 Task: Create a schedule automation trigger every year on the 2nd of February at 12:00 PM.
Action: Mouse moved to (959, 279)
Screenshot: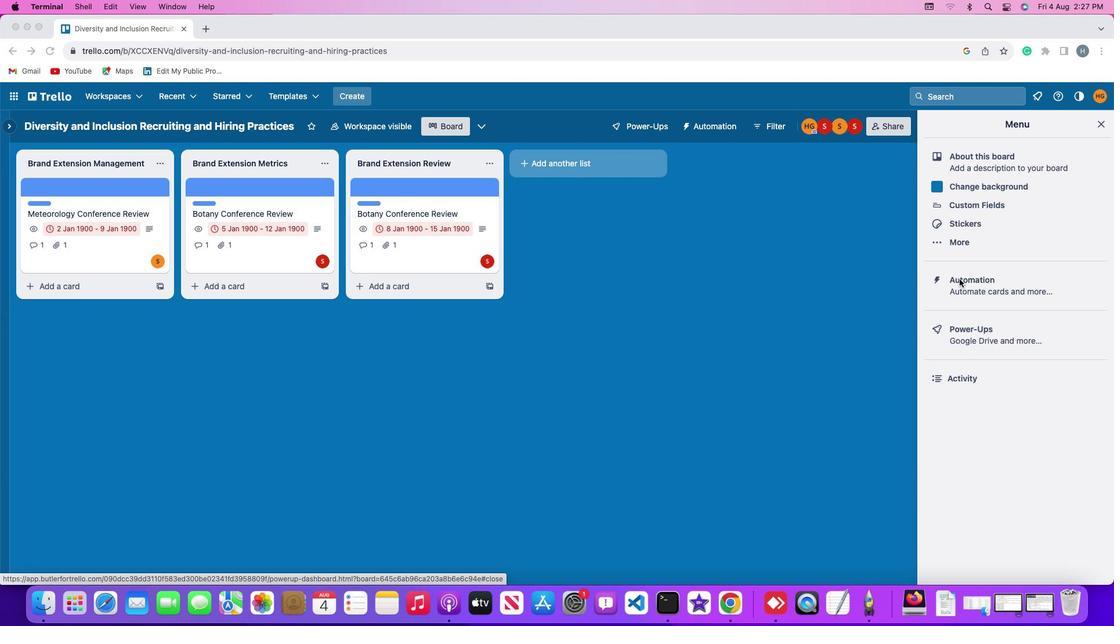 
Action: Mouse pressed left at (959, 279)
Screenshot: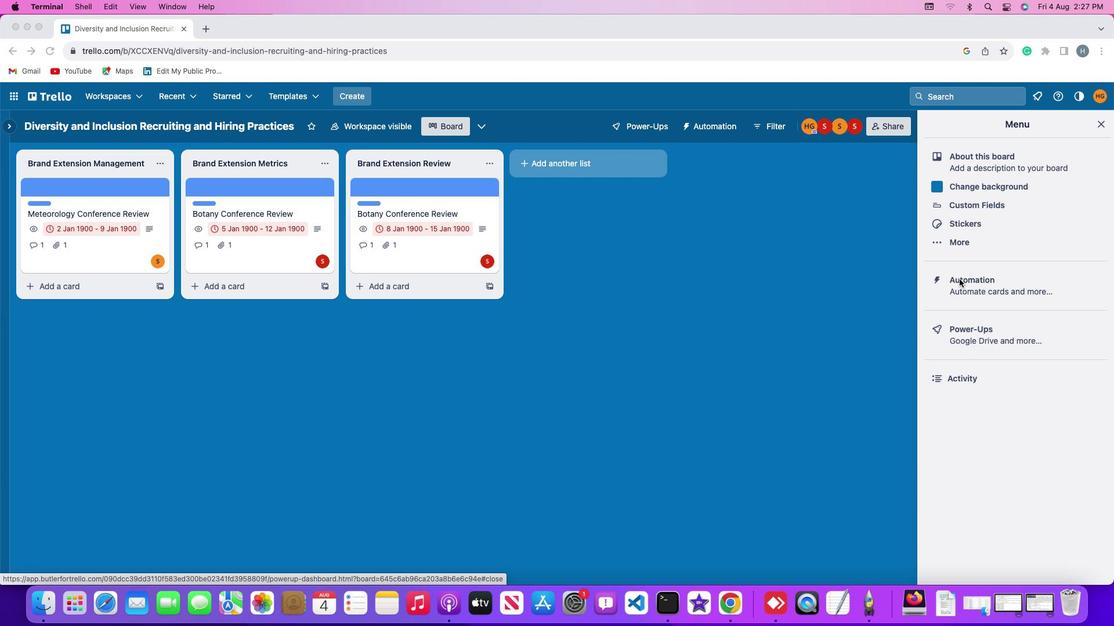 
Action: Mouse pressed left at (959, 279)
Screenshot: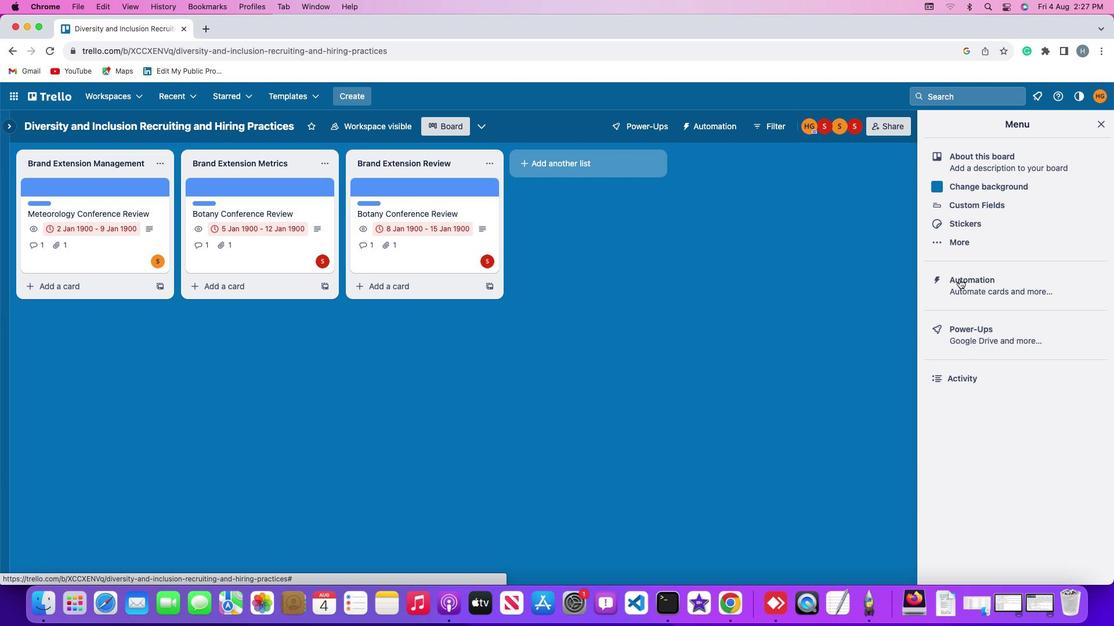 
Action: Mouse moved to (78, 254)
Screenshot: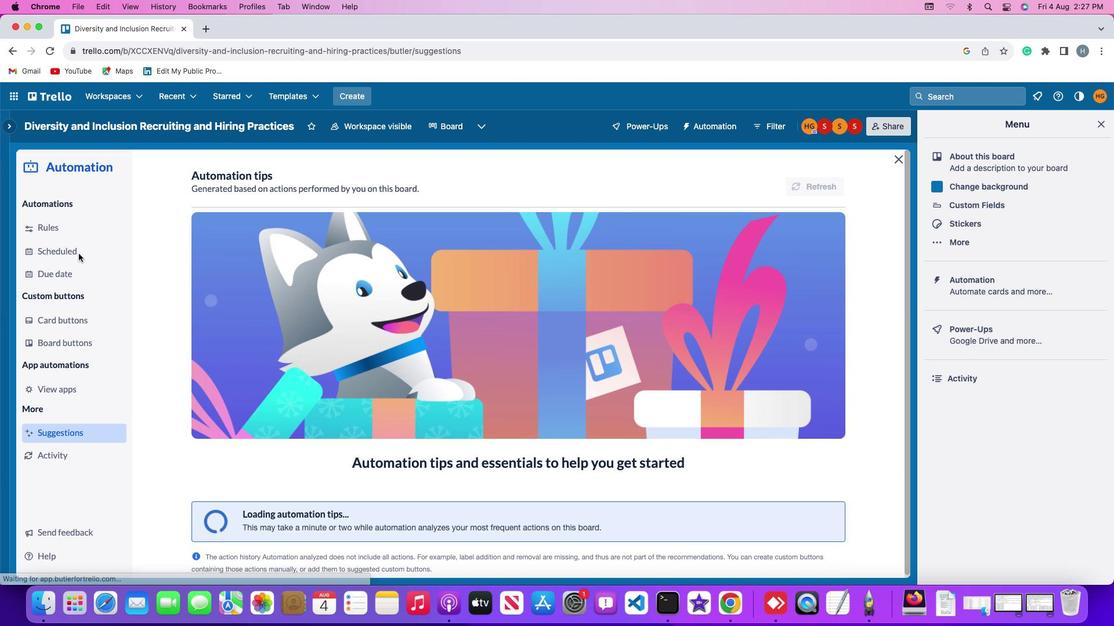 
Action: Mouse pressed left at (78, 254)
Screenshot: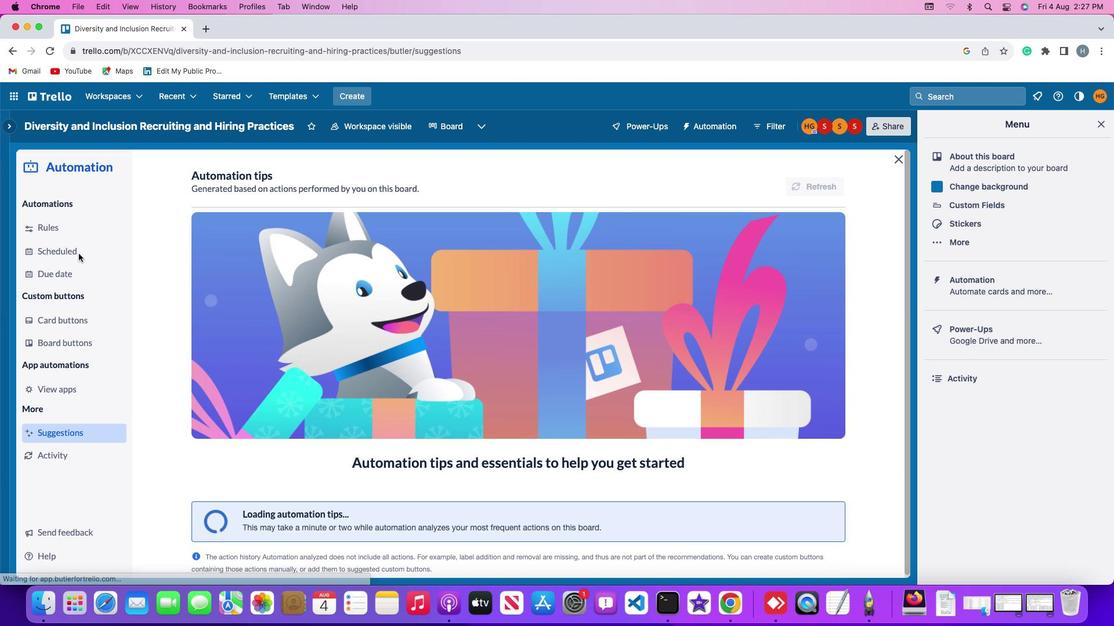 
Action: Mouse moved to (774, 179)
Screenshot: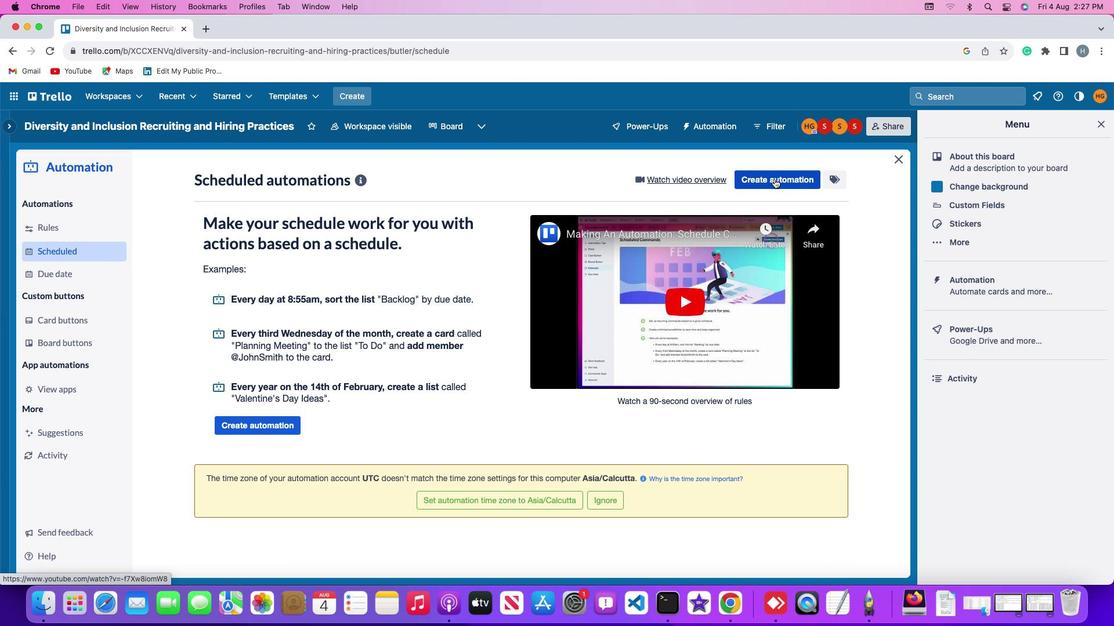 
Action: Mouse pressed left at (774, 179)
Screenshot: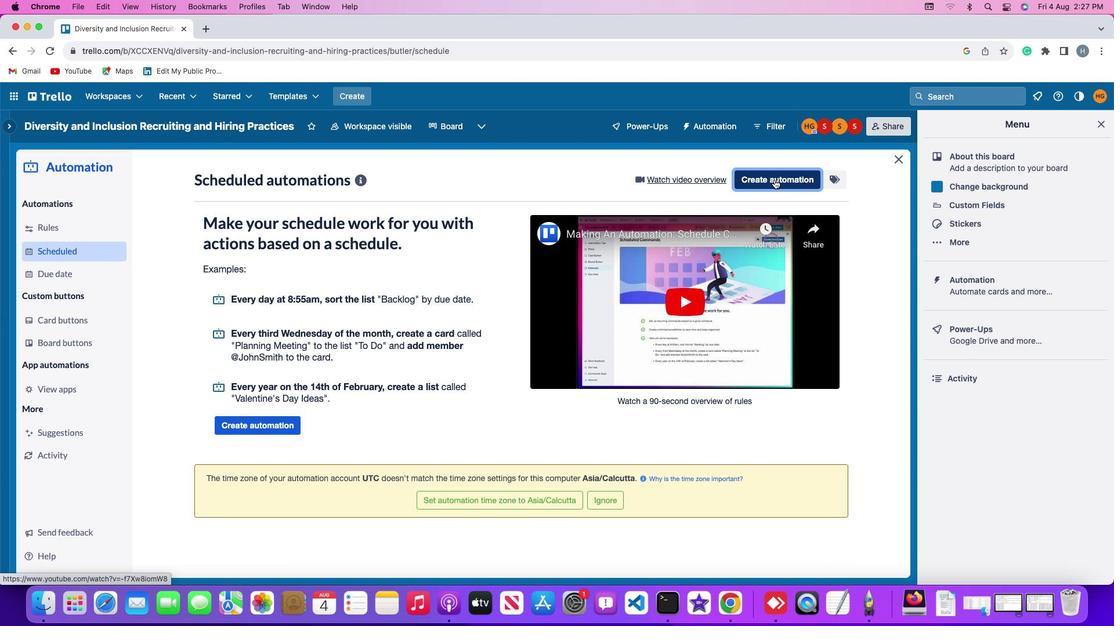 
Action: Mouse moved to (551, 287)
Screenshot: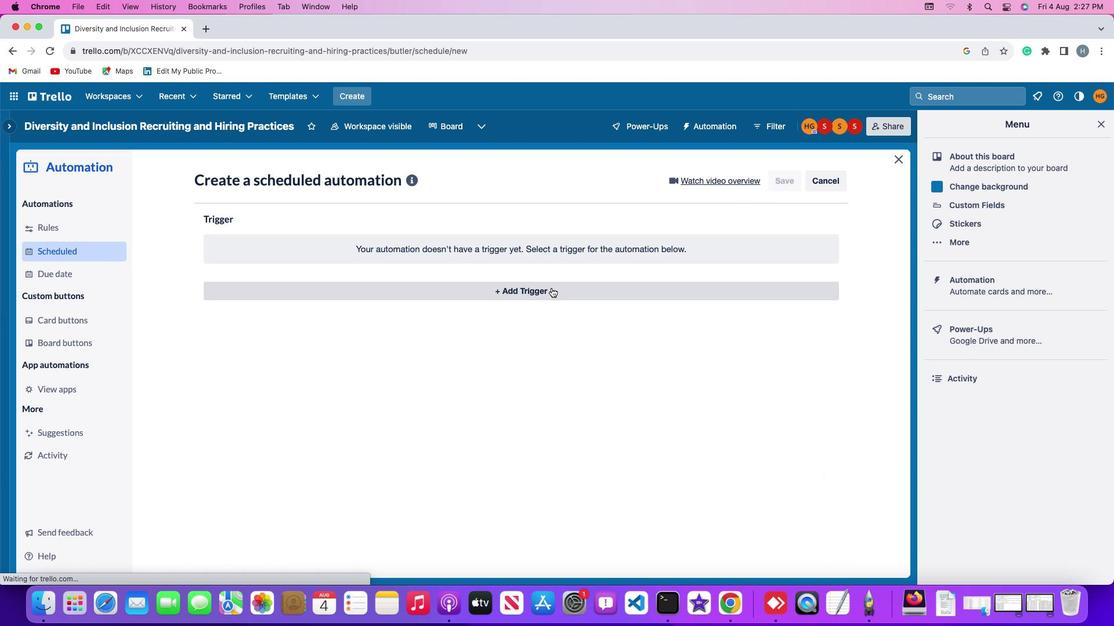 
Action: Mouse pressed left at (551, 287)
Screenshot: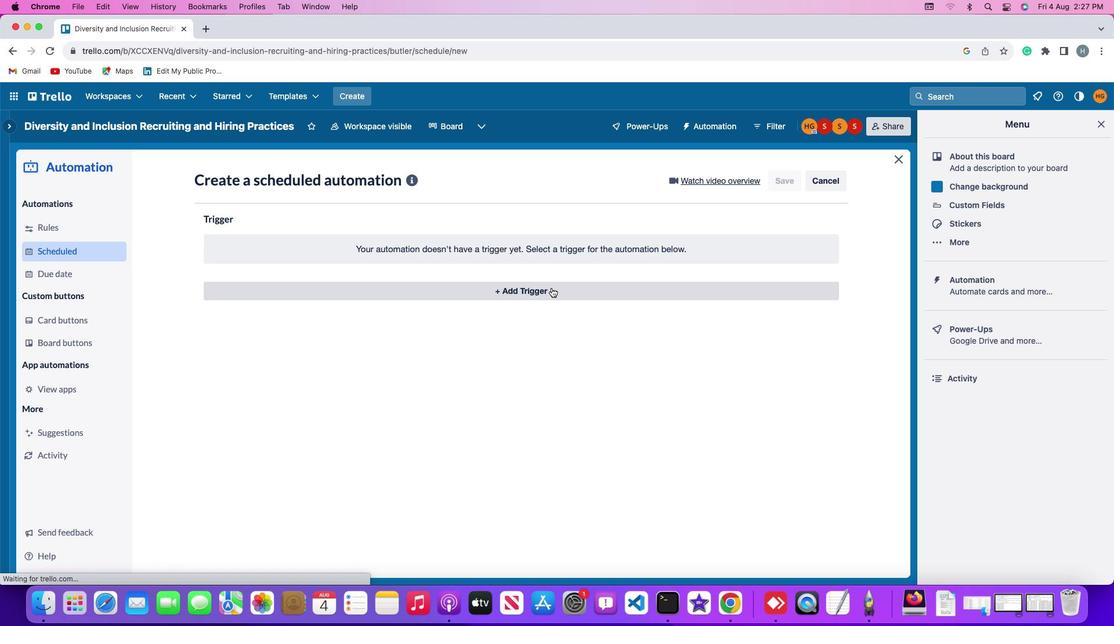 
Action: Mouse moved to (283, 521)
Screenshot: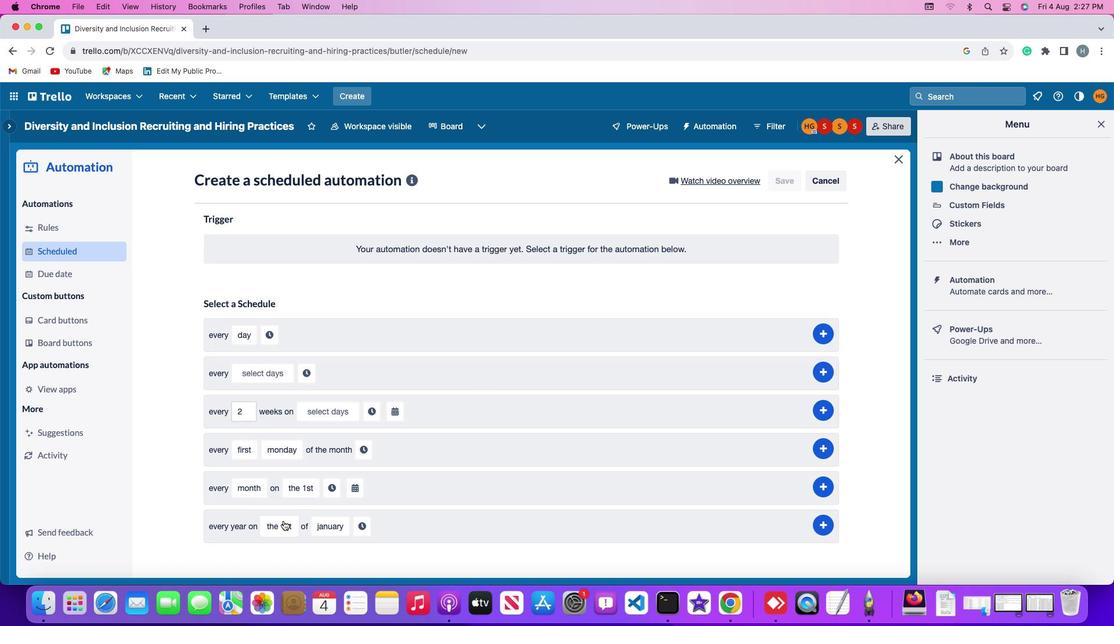 
Action: Mouse pressed left at (283, 521)
Screenshot: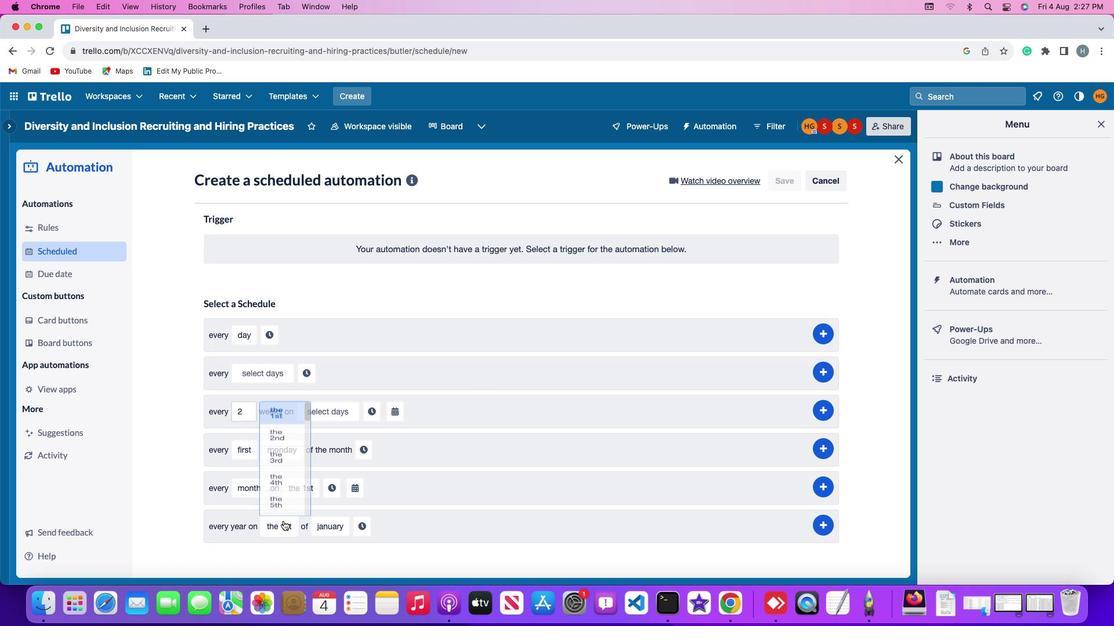 
Action: Mouse moved to (290, 399)
Screenshot: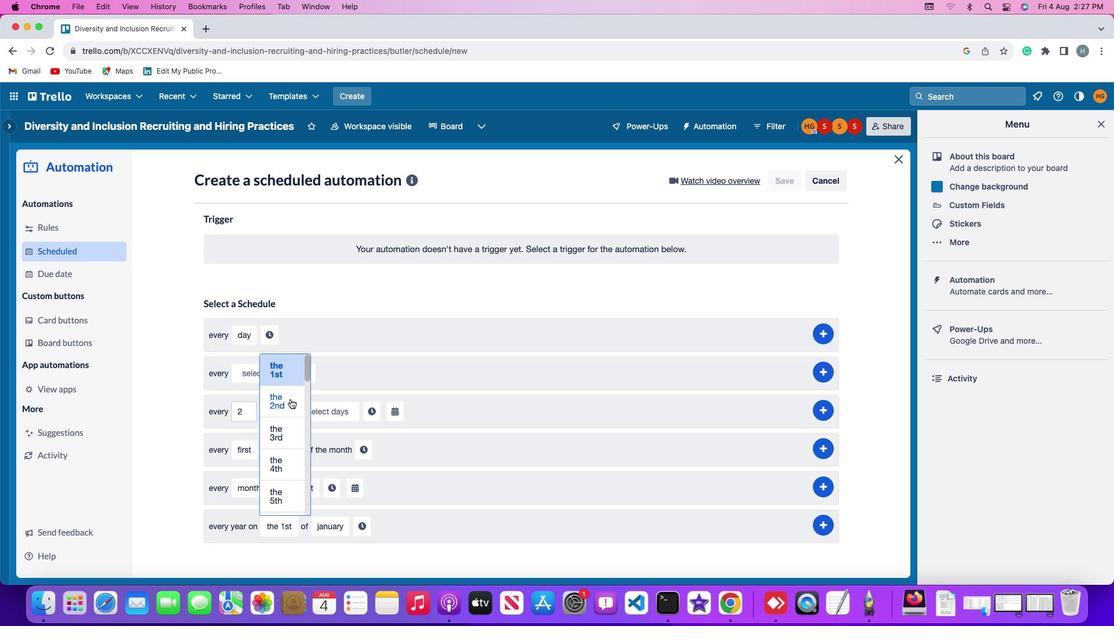 
Action: Mouse pressed left at (290, 399)
Screenshot: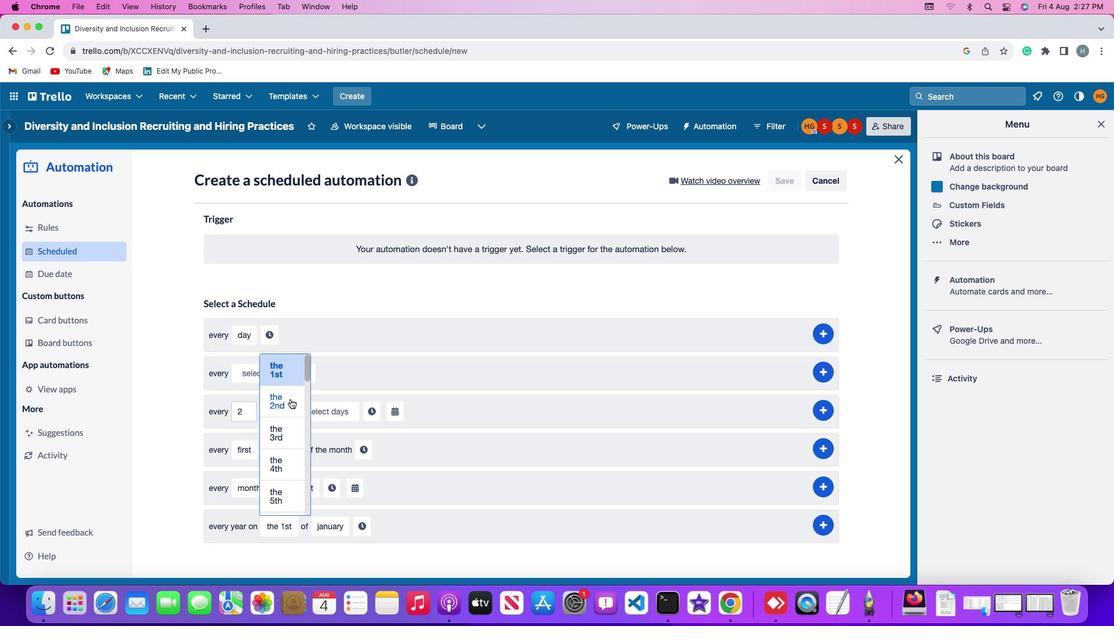
Action: Mouse moved to (352, 388)
Screenshot: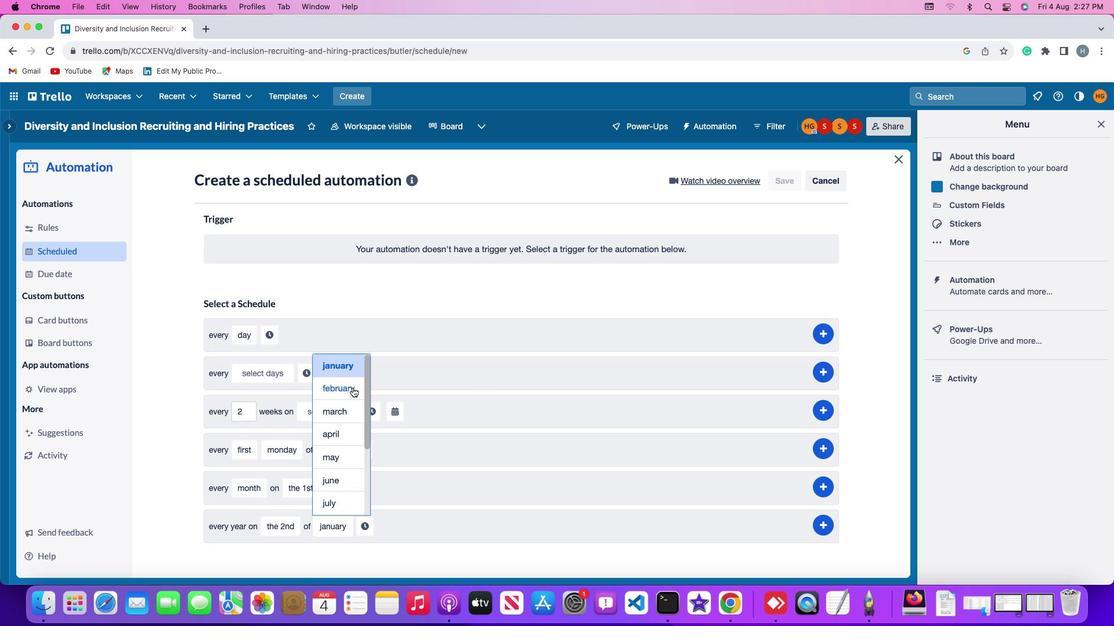 
Action: Mouse pressed left at (352, 388)
Screenshot: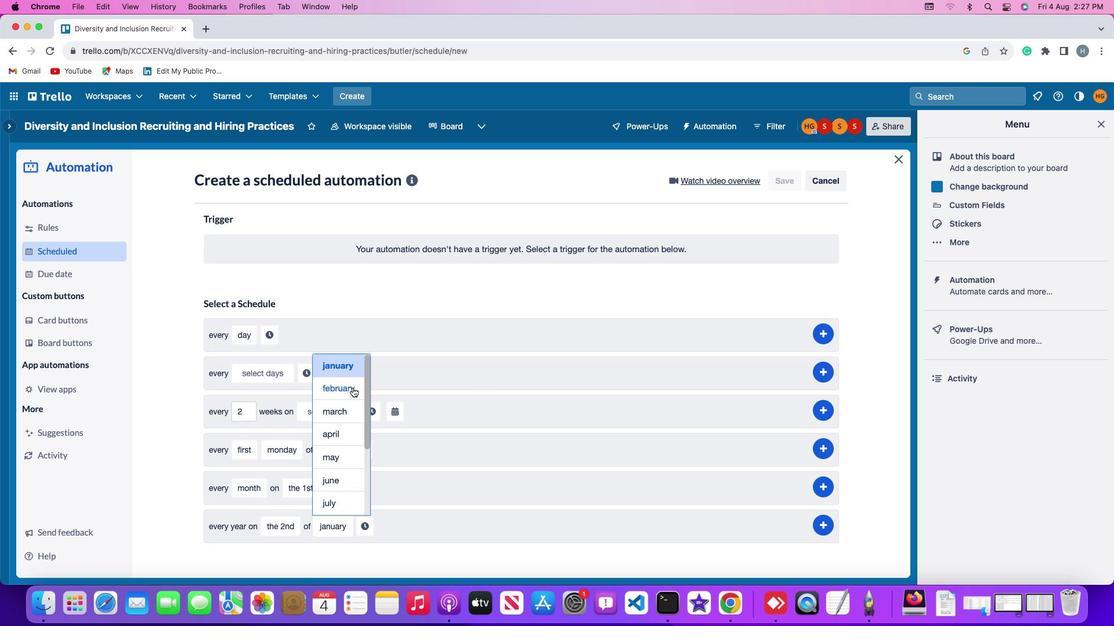 
Action: Mouse moved to (373, 524)
Screenshot: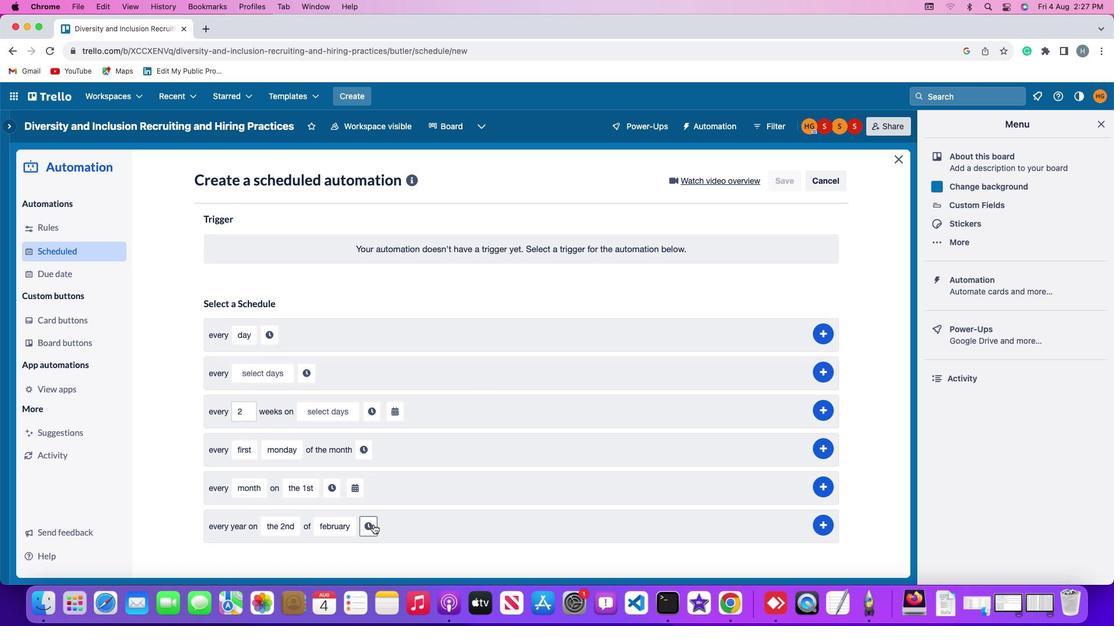 
Action: Mouse pressed left at (373, 524)
Screenshot: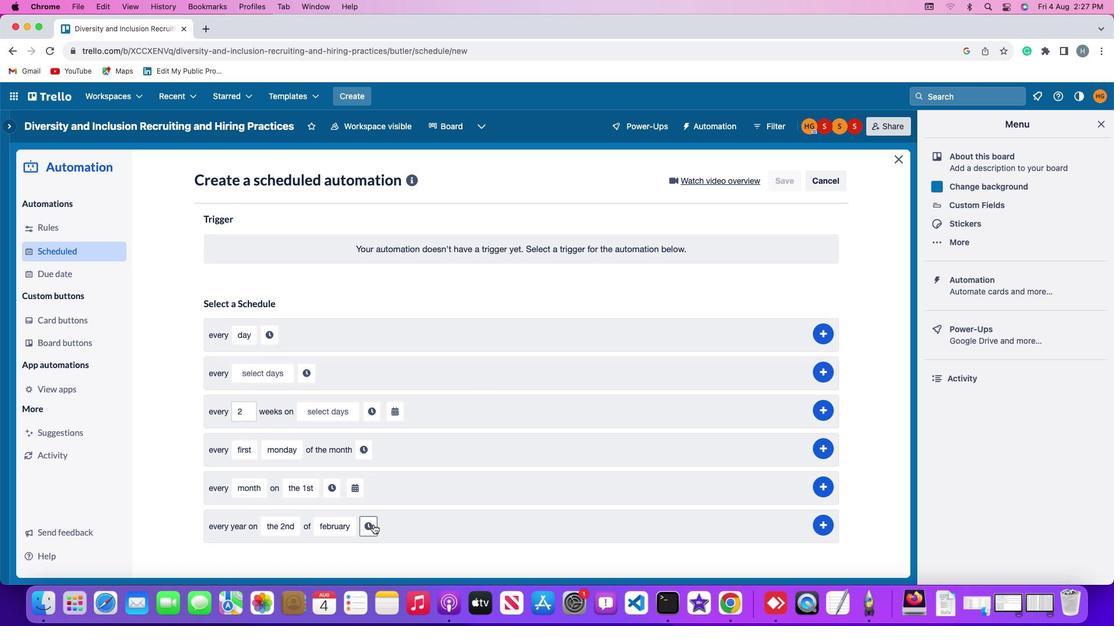 
Action: Mouse moved to (395, 526)
Screenshot: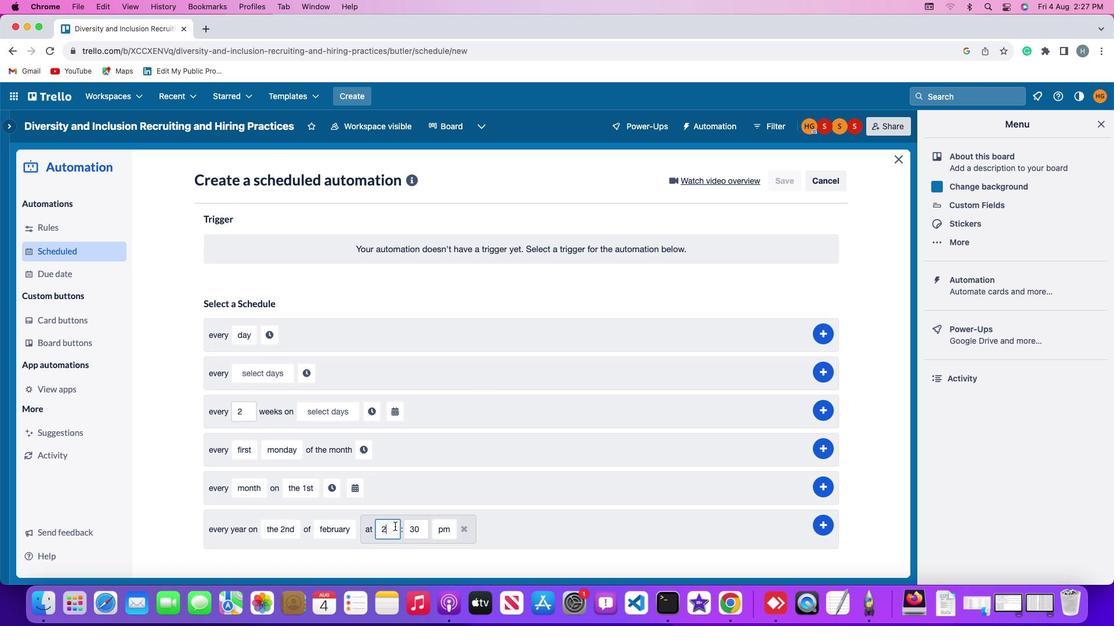 
Action: Mouse pressed left at (395, 526)
Screenshot: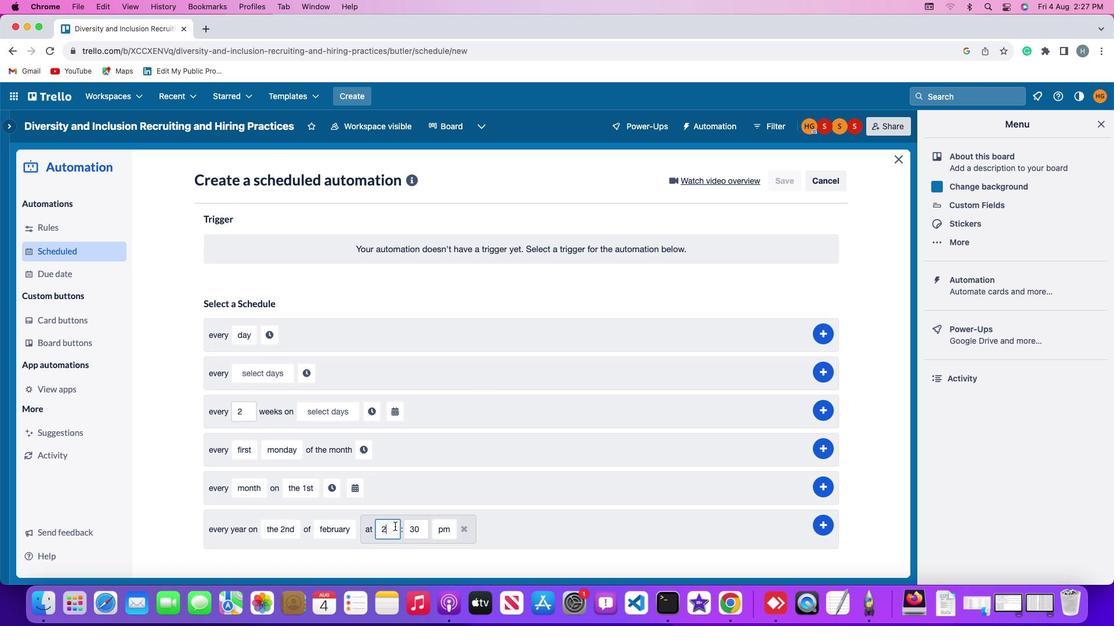 
Action: Mouse moved to (395, 526)
Screenshot: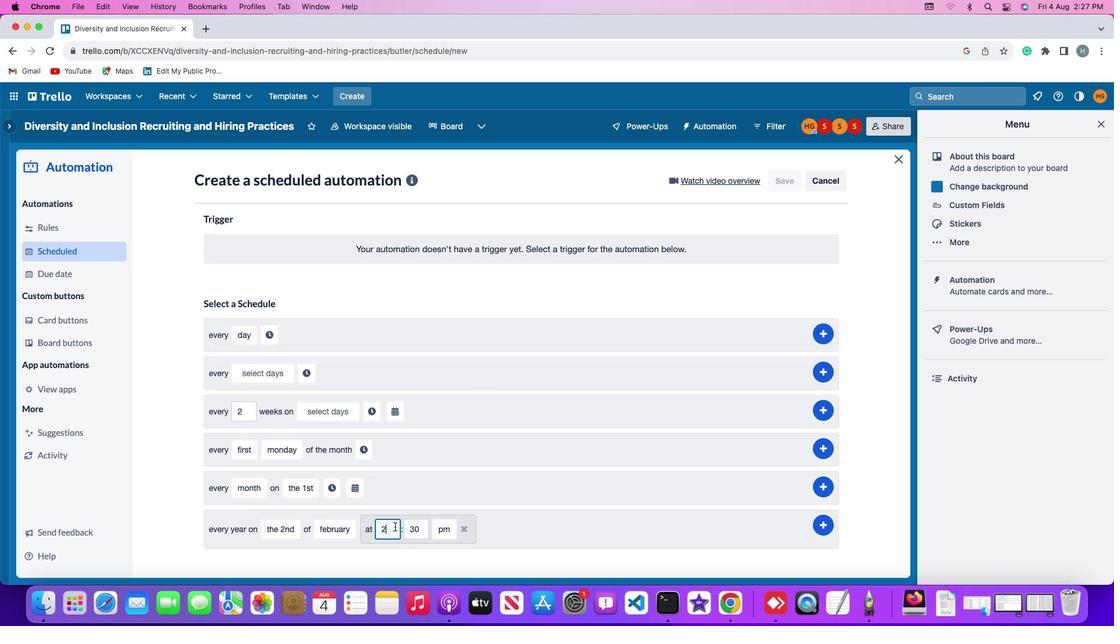 
Action: Key pressed Key.backspace'1'
Screenshot: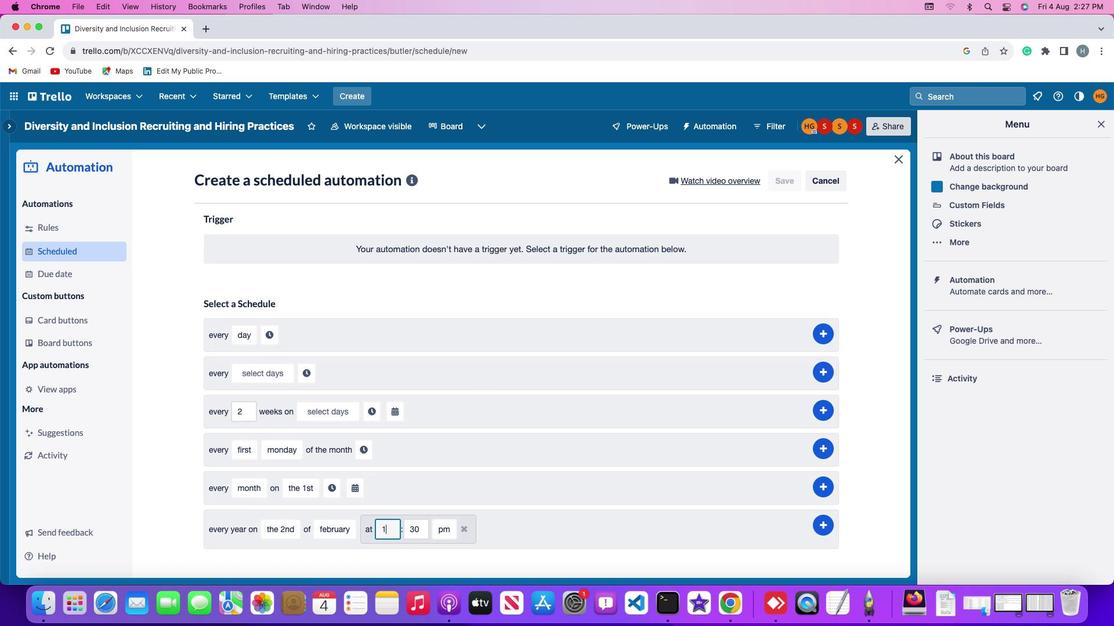 
Action: Mouse moved to (395, 527)
Screenshot: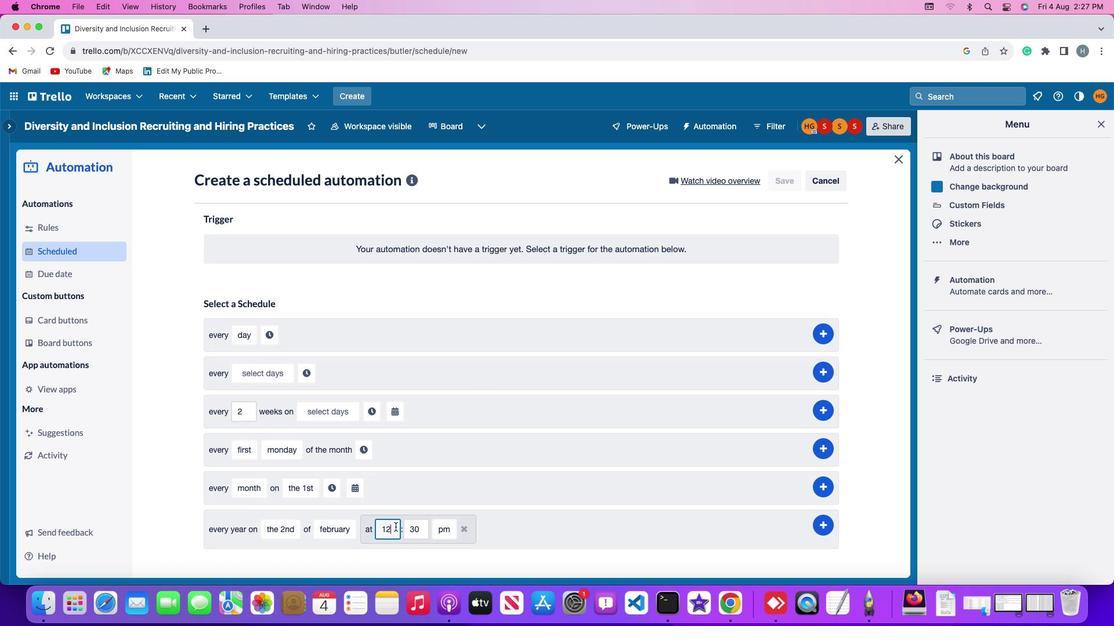 
Action: Key pressed '2'
Screenshot: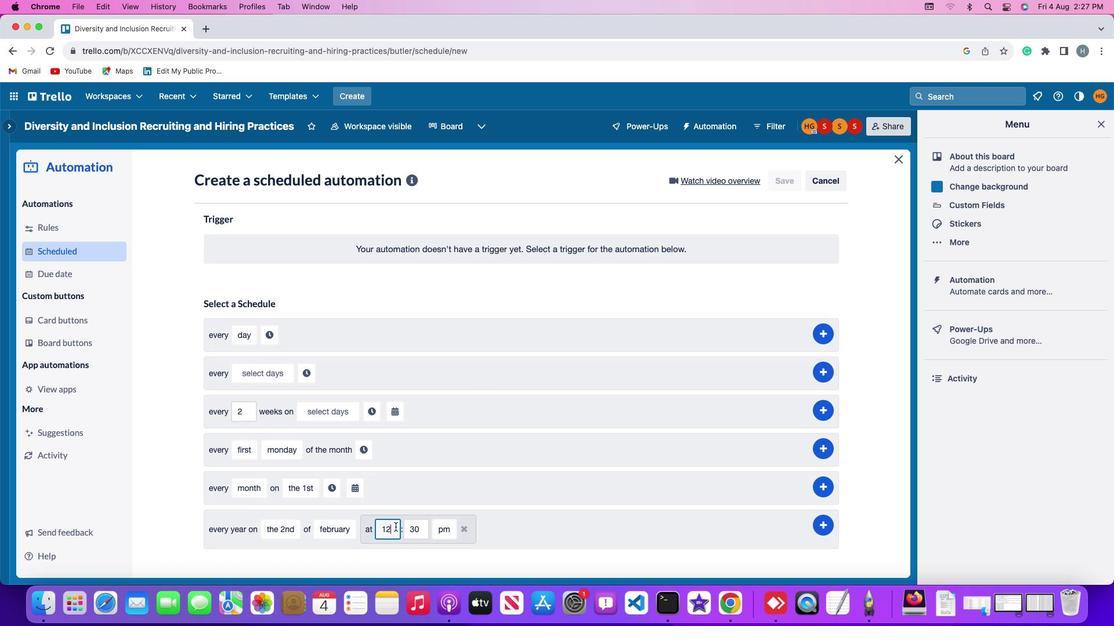 
Action: Mouse moved to (422, 528)
Screenshot: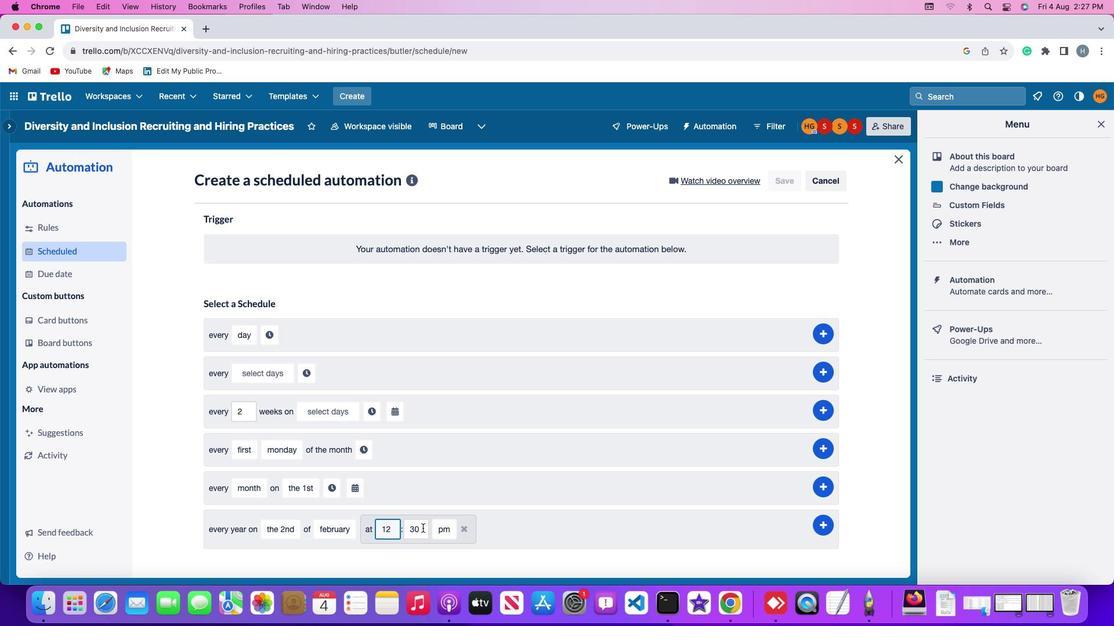 
Action: Mouse pressed left at (422, 528)
Screenshot: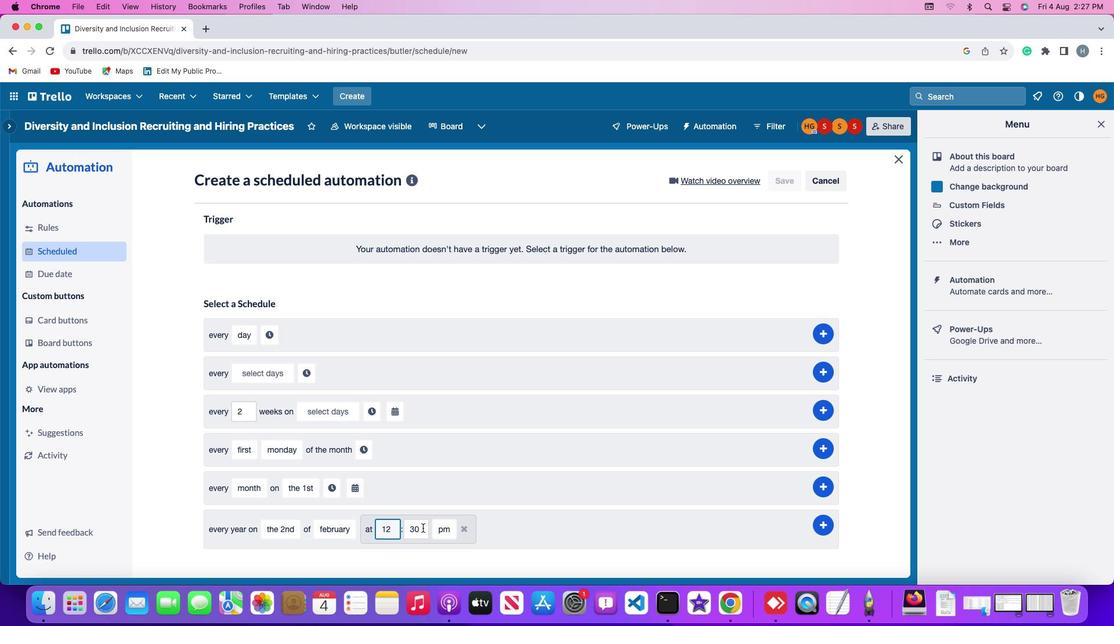 
Action: Mouse moved to (422, 528)
Screenshot: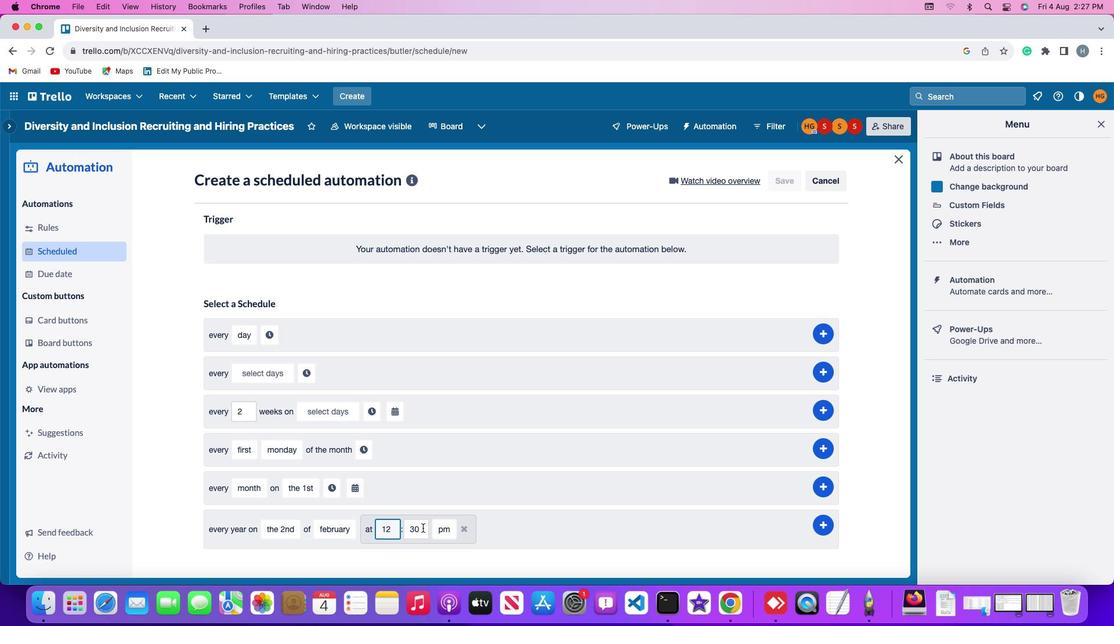
Action: Key pressed Key.backspaceKey.backspace
Screenshot: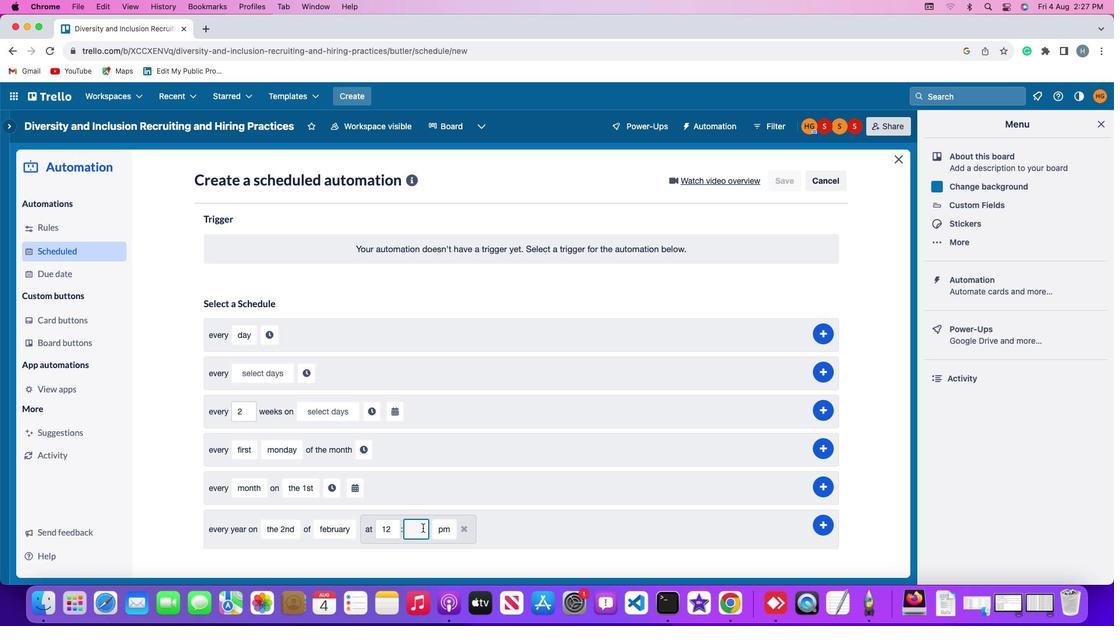 
Action: Mouse moved to (421, 528)
Screenshot: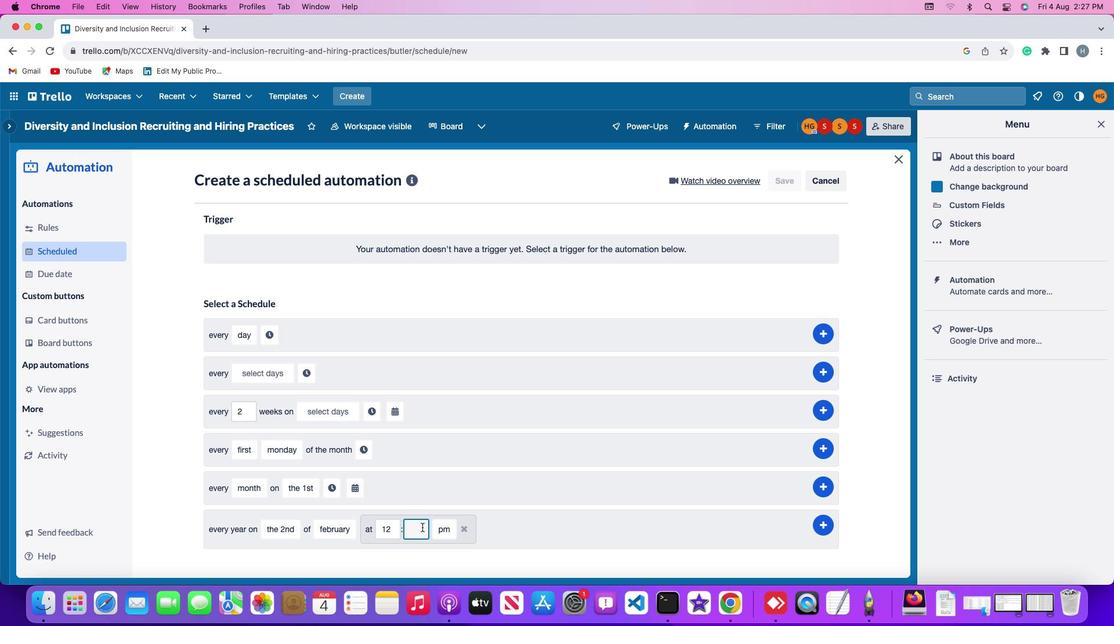 
Action: Key pressed '0''0'
Screenshot: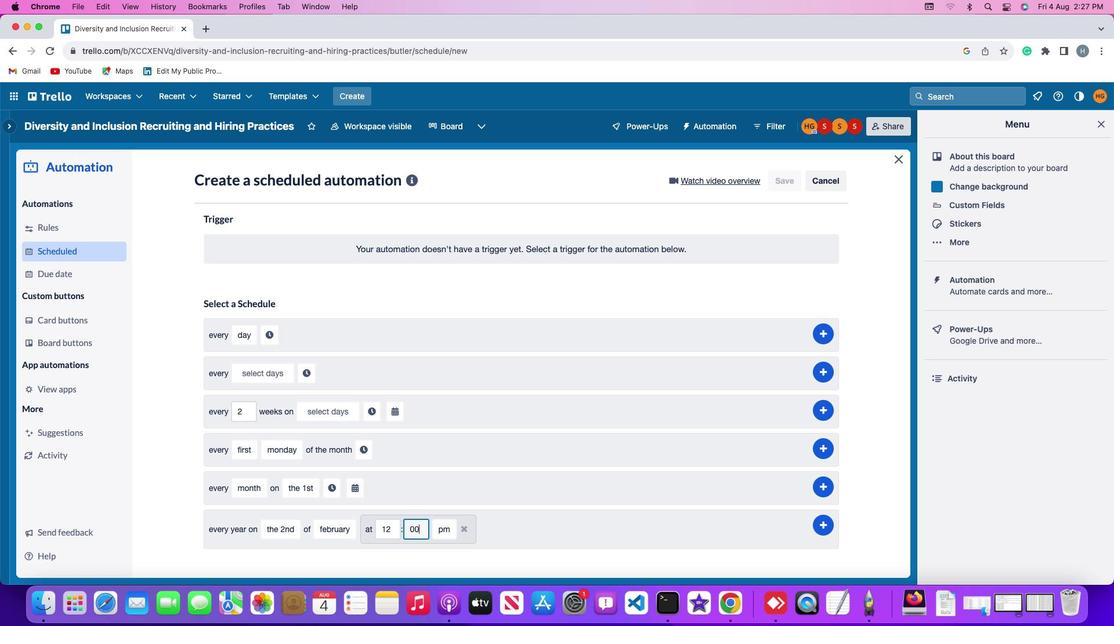 
Action: Mouse moved to (440, 528)
Screenshot: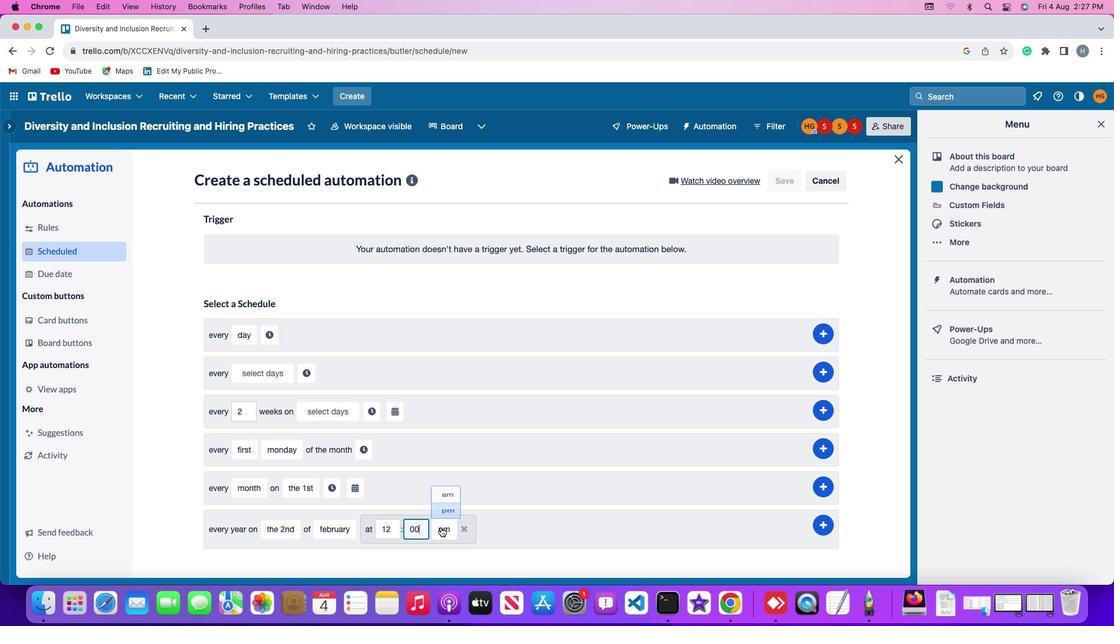 
Action: Mouse pressed left at (440, 528)
Screenshot: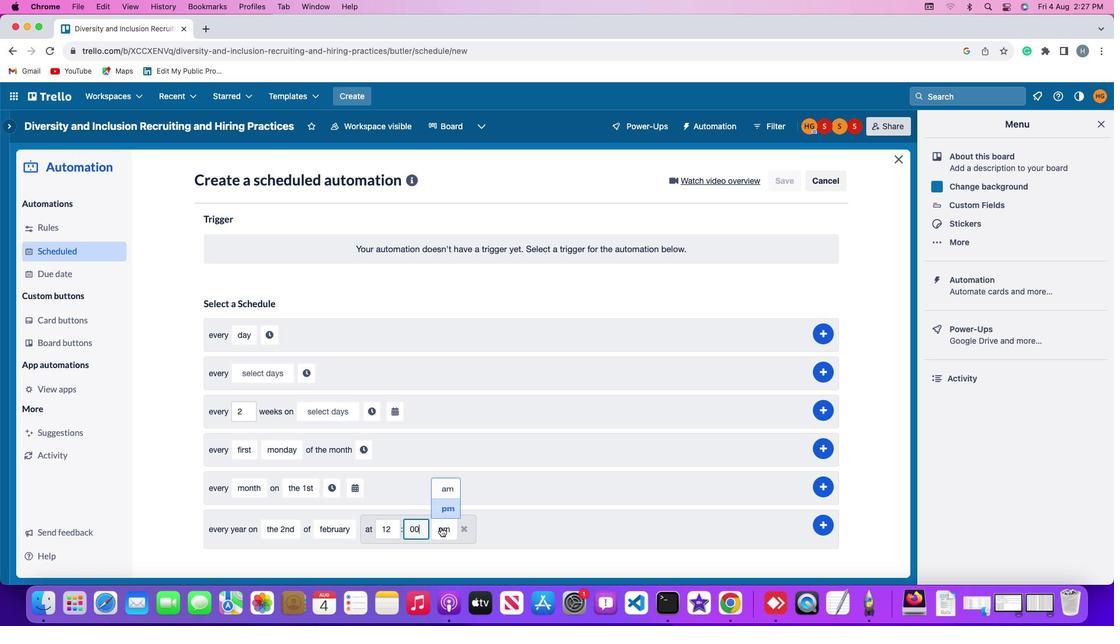 
Action: Mouse moved to (443, 511)
Screenshot: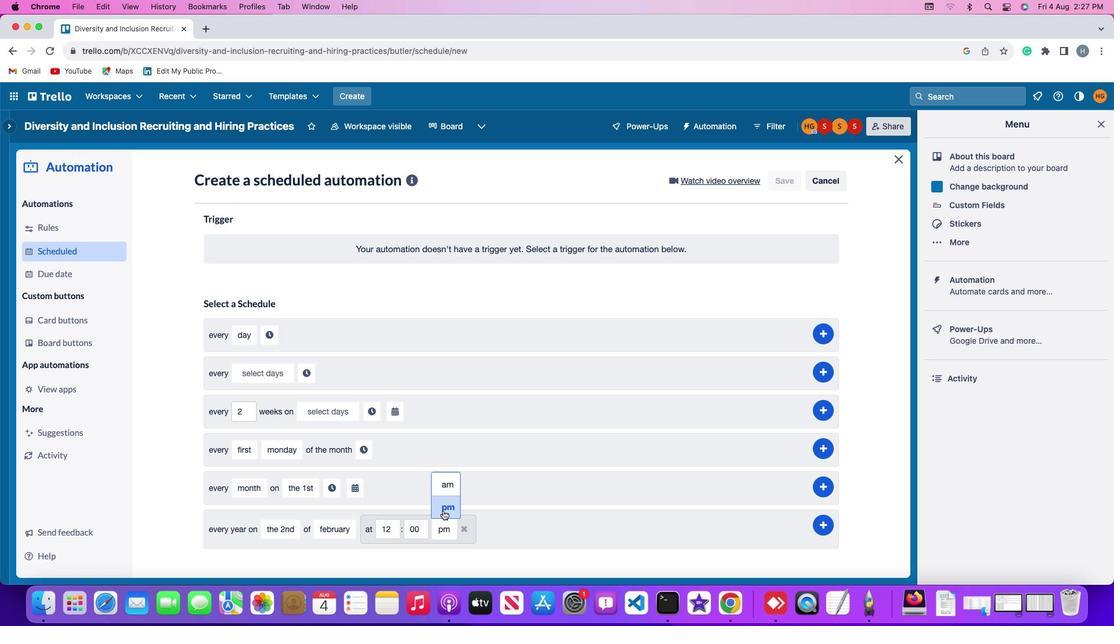 
Action: Mouse pressed left at (443, 511)
Screenshot: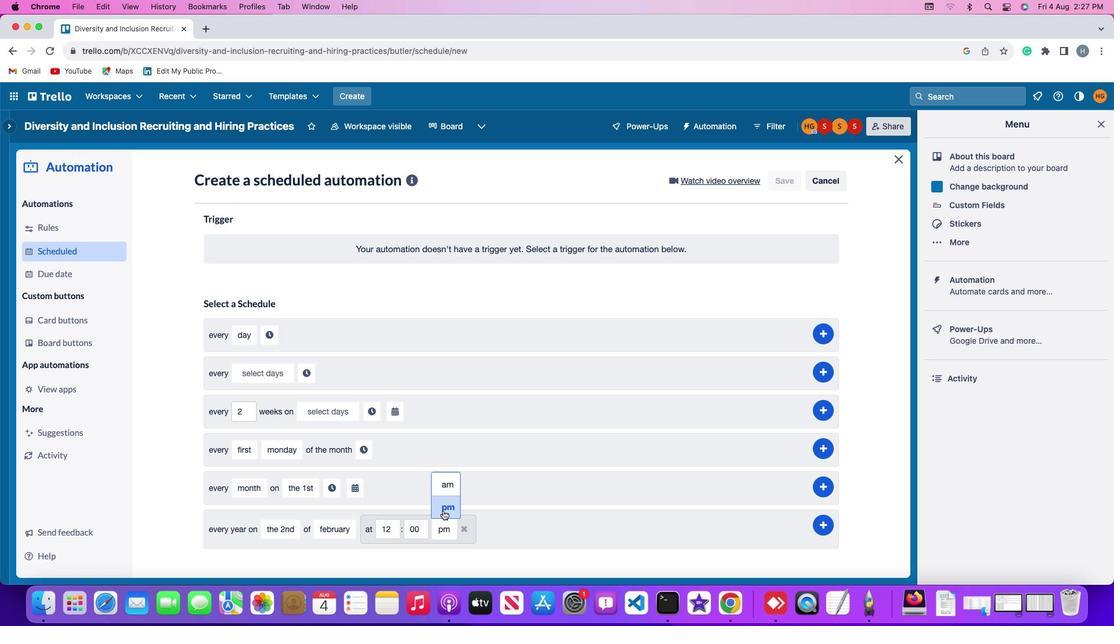 
Action: Mouse moved to (821, 526)
Screenshot: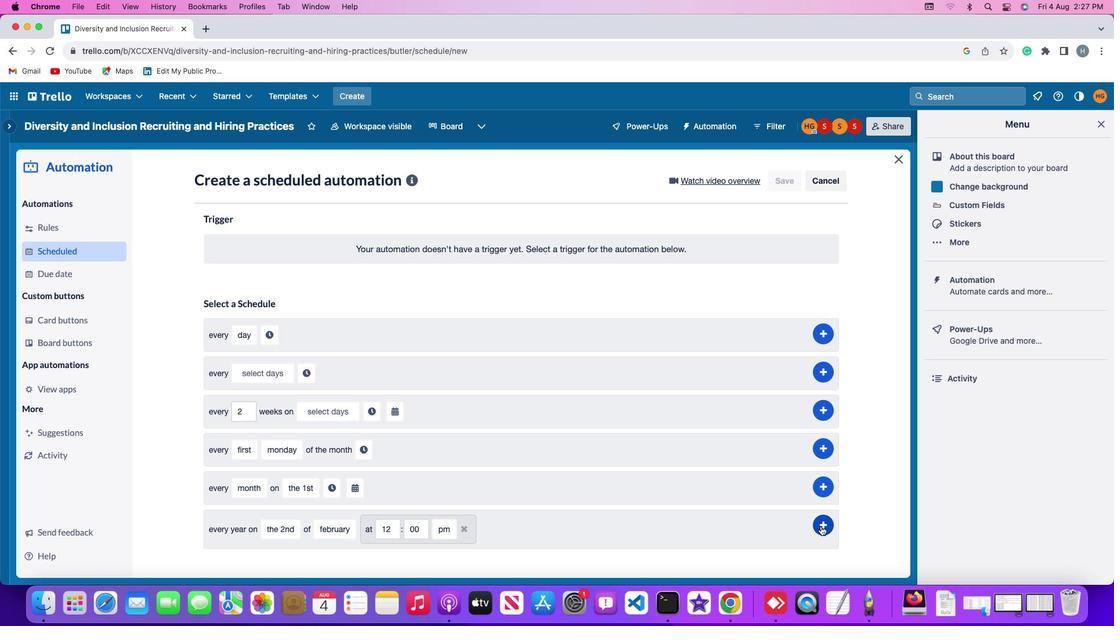 
Action: Mouse pressed left at (821, 526)
Screenshot: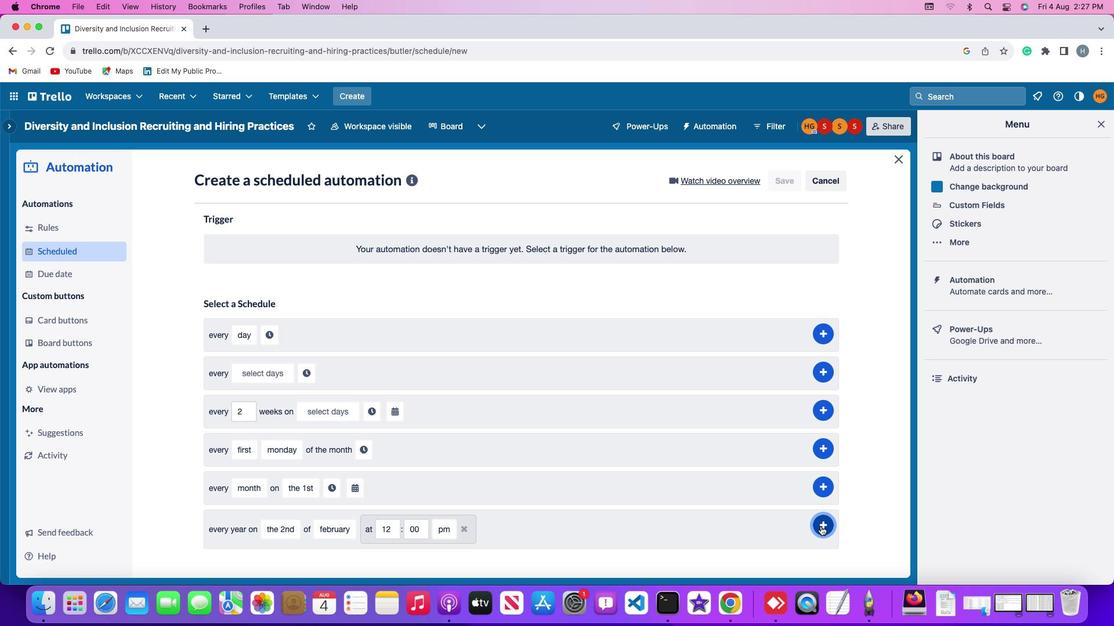 
Action: Mouse moved to (696, 315)
Screenshot: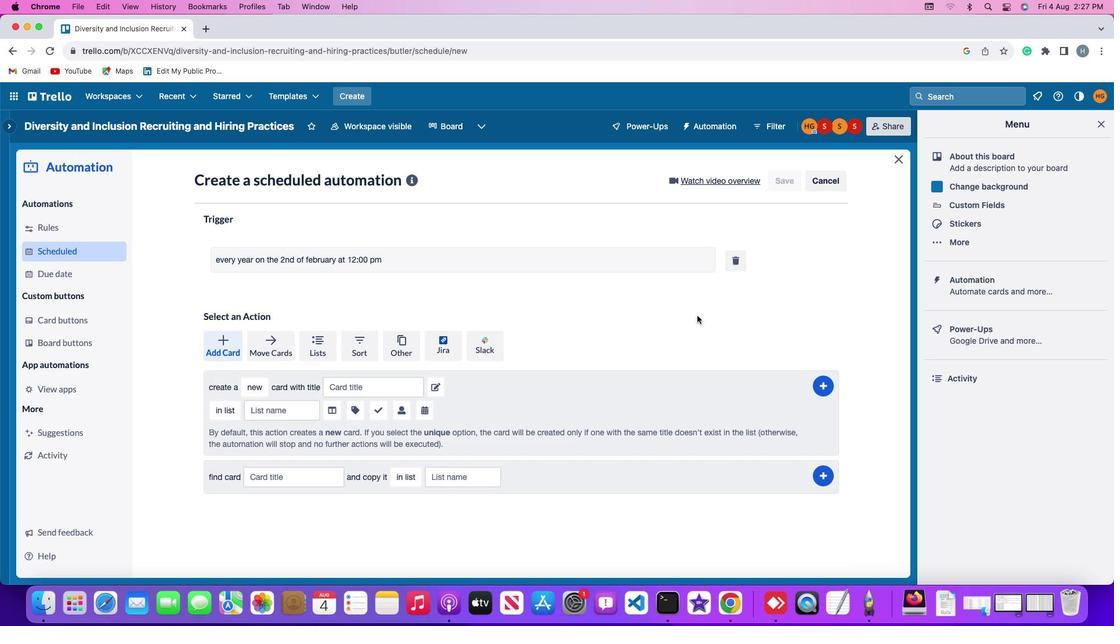 
